 Task: Create new contact,   with mail id: 'Layla.King@nyu.edu', first name: 'Layla', Last name: 'King', Job Title: Event Coordinator, Phone number (617) 555-7890. Change life cycle stage to  'Lead' and lead status to 'New'. Add new company to the associated contact: www.ibsolar.co.in
 and type: Prospect. Logged in from softage.1@softage.net
Action: Mouse moved to (54, 50)
Screenshot: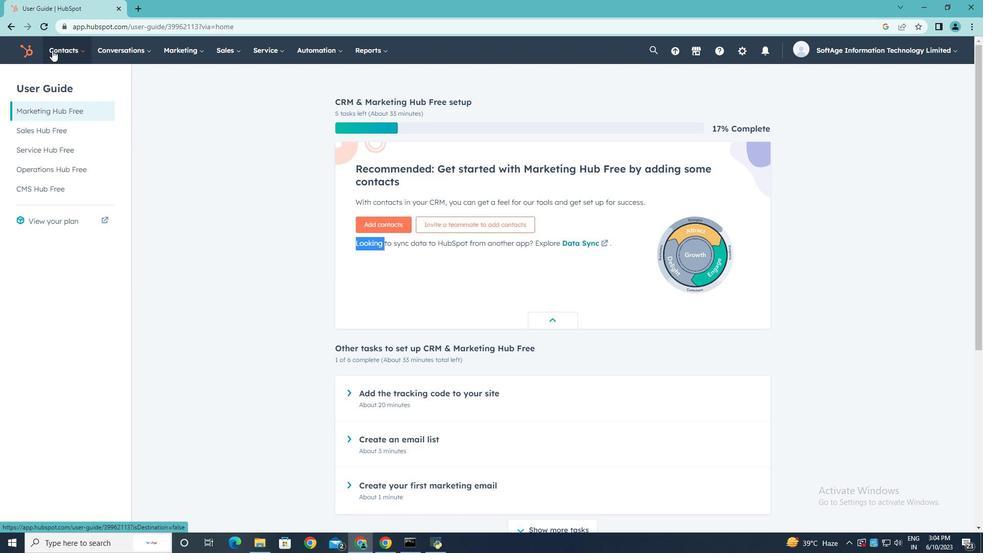 
Action: Mouse pressed left at (54, 50)
Screenshot: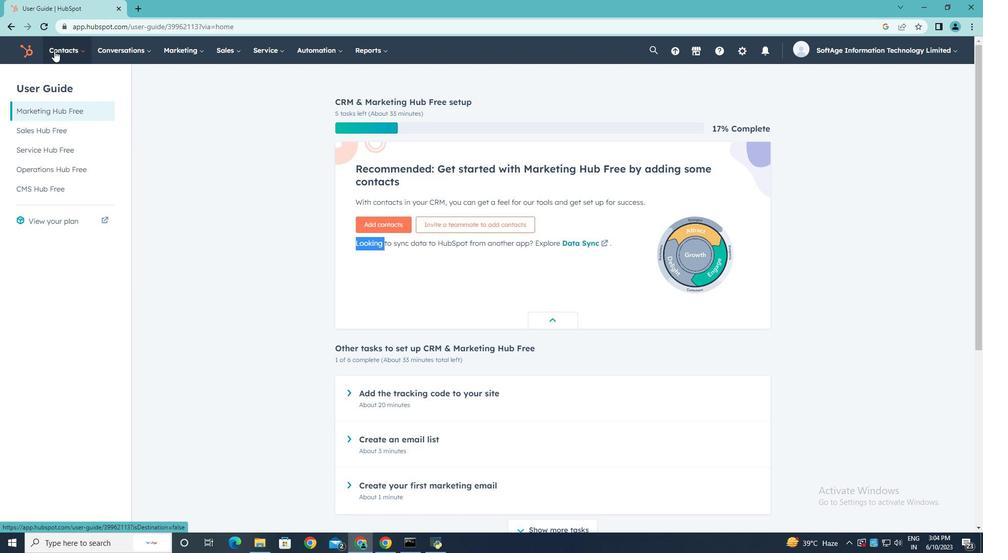 
Action: Mouse moved to (70, 78)
Screenshot: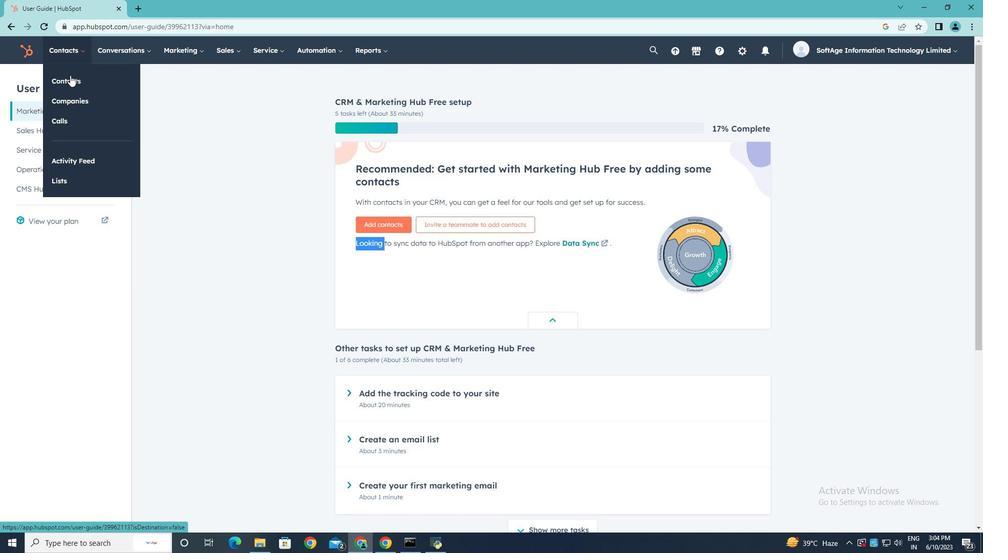 
Action: Mouse pressed left at (70, 78)
Screenshot: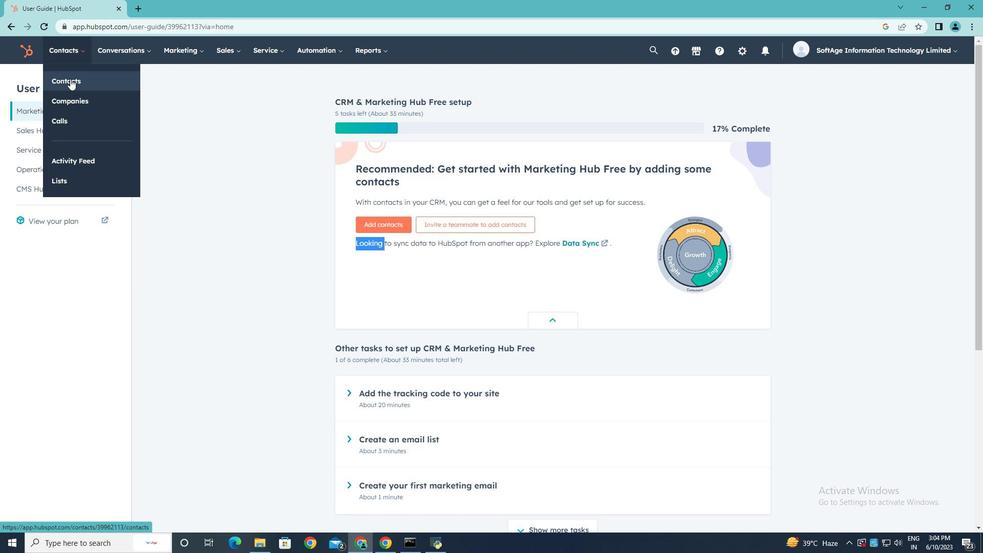 
Action: Mouse moved to (922, 89)
Screenshot: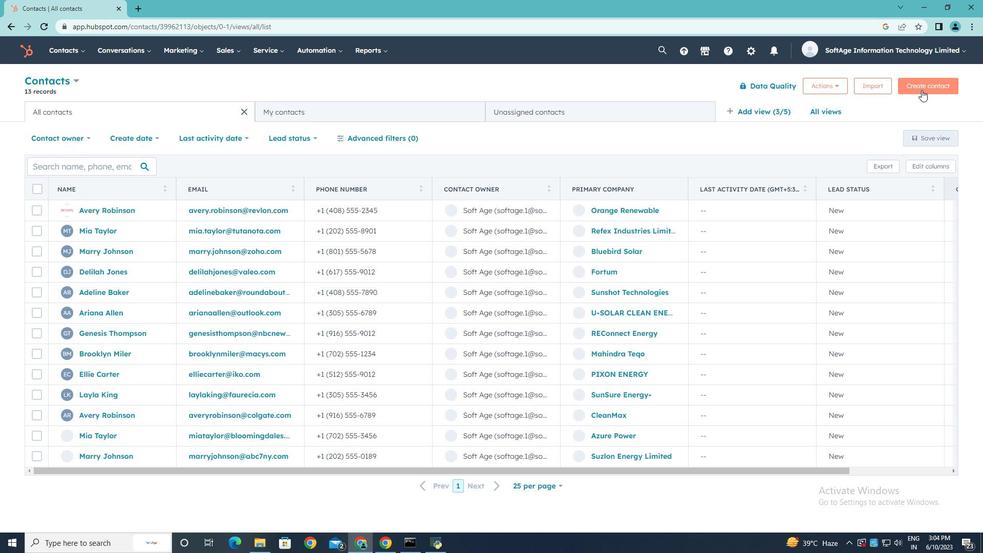 
Action: Mouse pressed left at (922, 89)
Screenshot: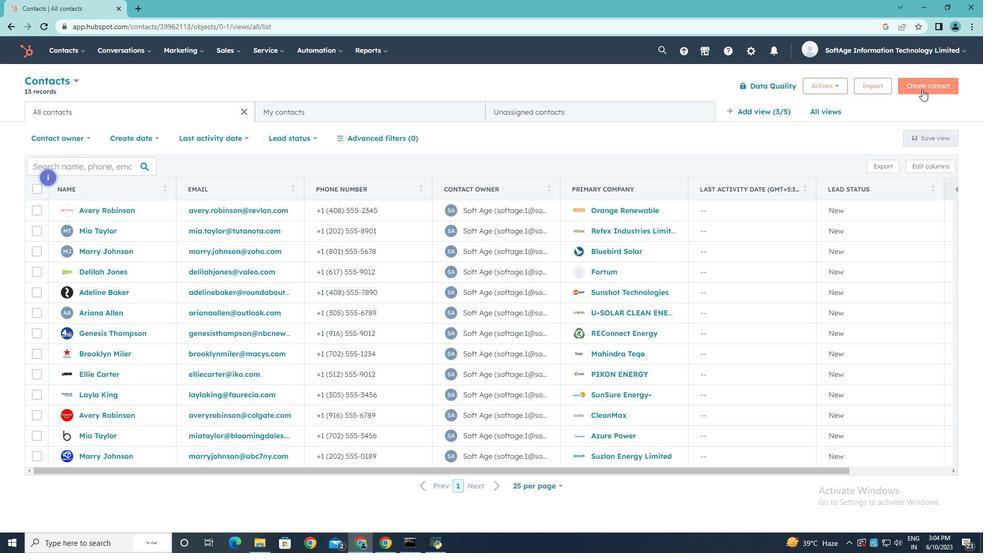 
Action: Mouse moved to (744, 137)
Screenshot: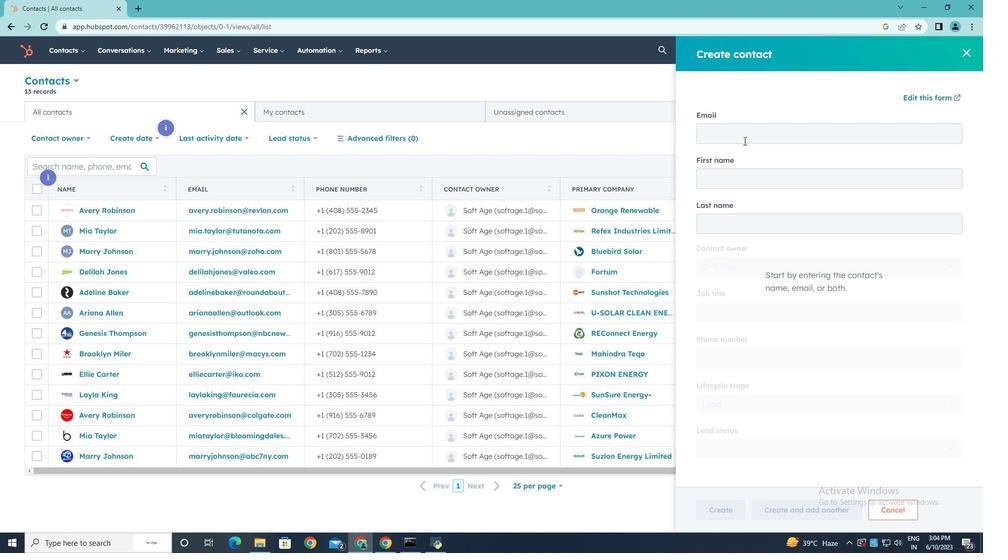 
Action: Mouse pressed left at (744, 137)
Screenshot: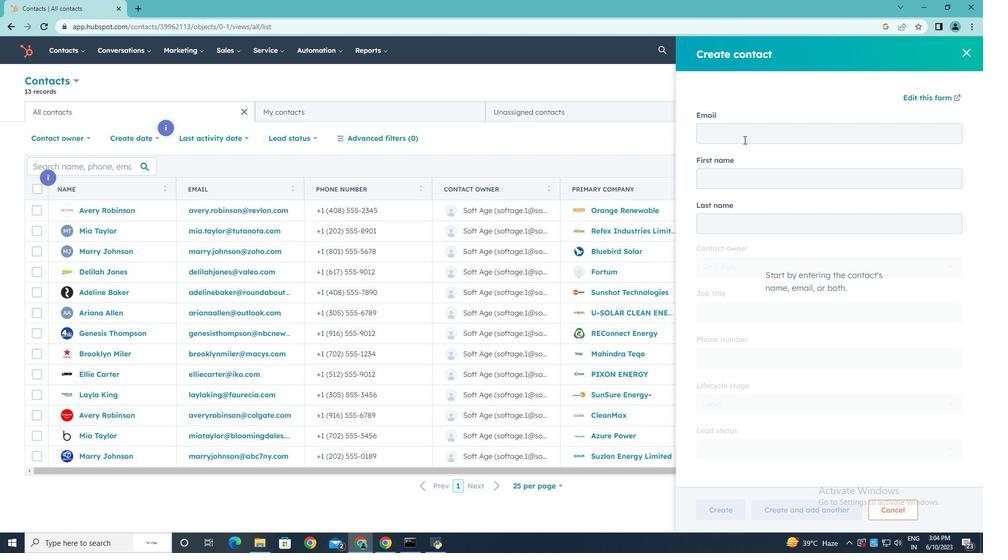 
Action: Key pressed <Key.shift>Layla.<Key.shift>King<Key.shift><Key.shift>@nyu.edu
Screenshot: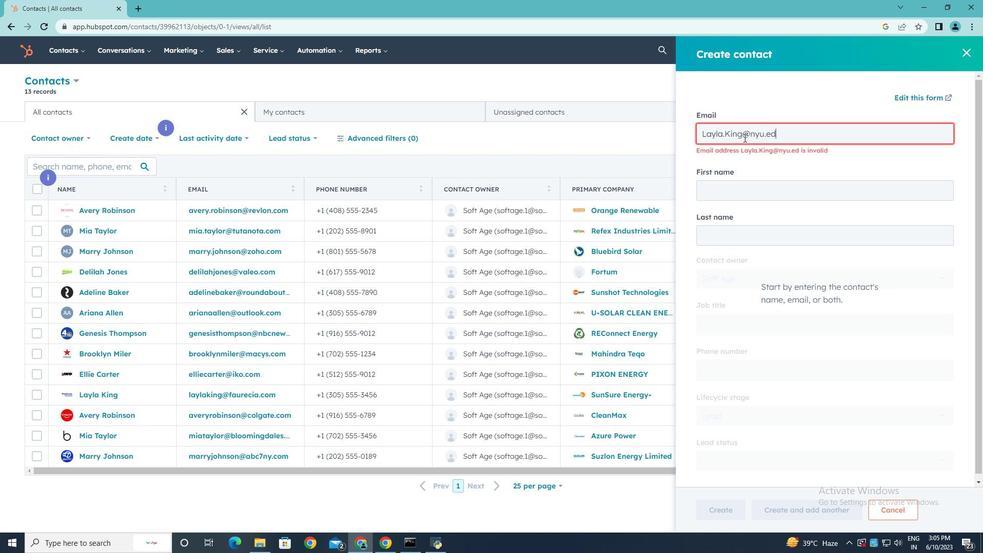 
Action: Mouse moved to (715, 181)
Screenshot: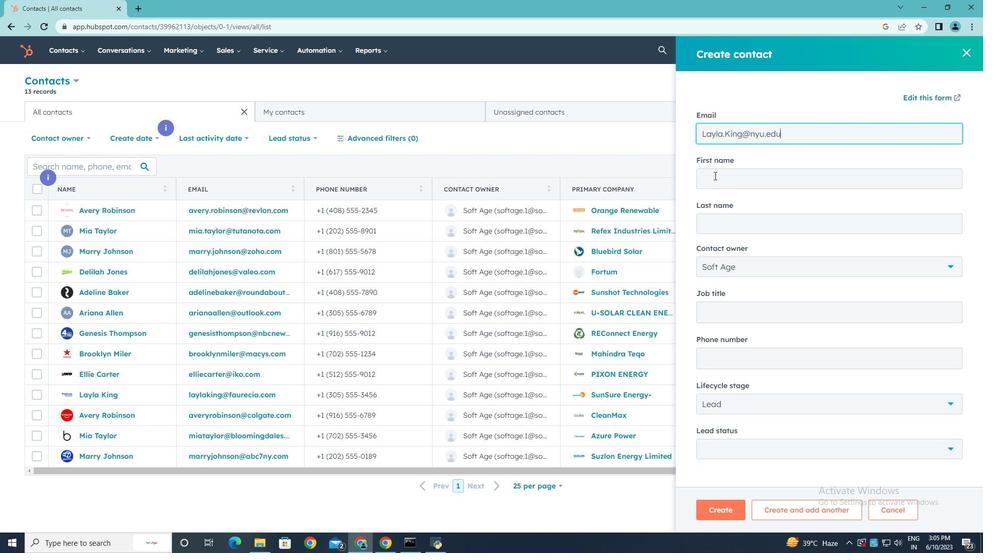 
Action: Mouse pressed left at (715, 181)
Screenshot: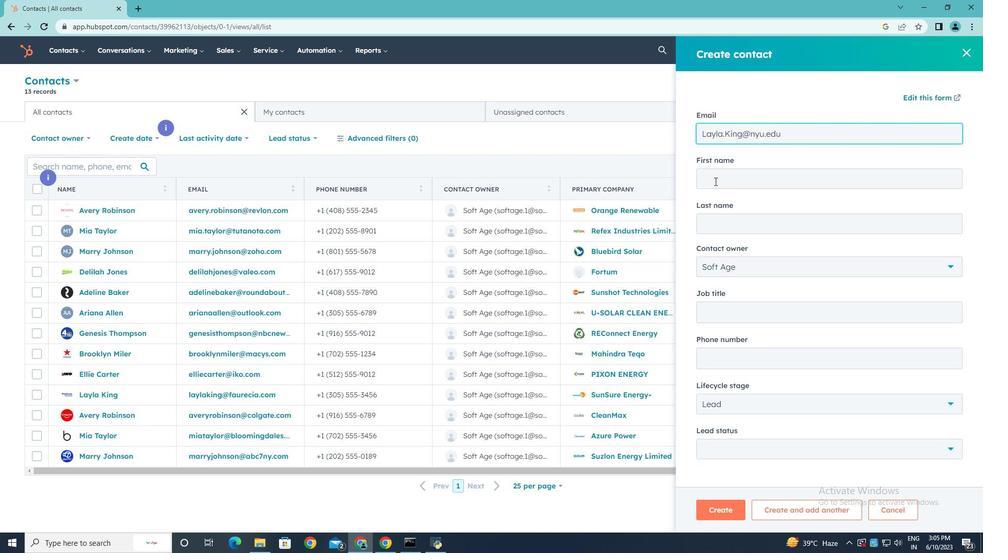 
Action: Key pressed <Key.shift>Layla
Screenshot: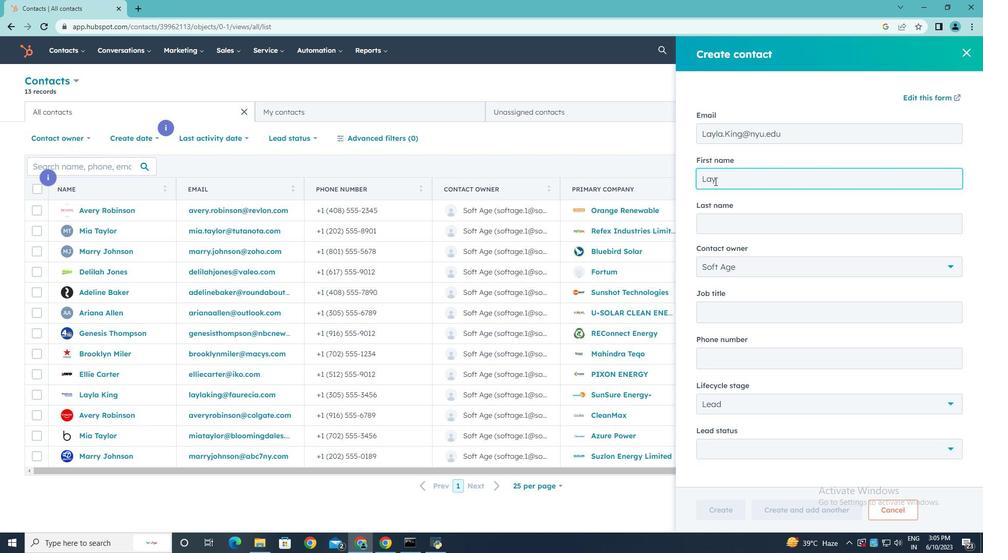 
Action: Mouse moved to (725, 225)
Screenshot: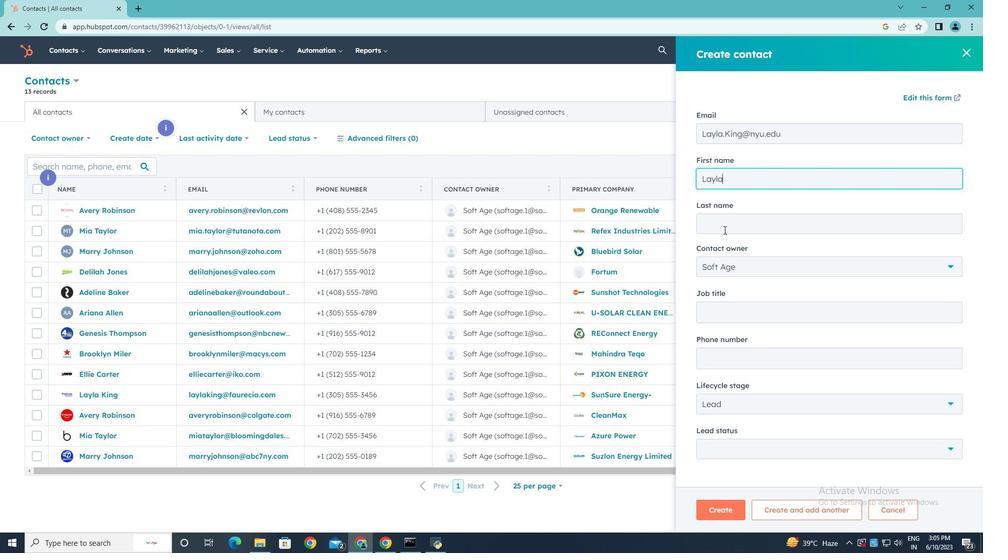 
Action: Mouse pressed left at (725, 225)
Screenshot: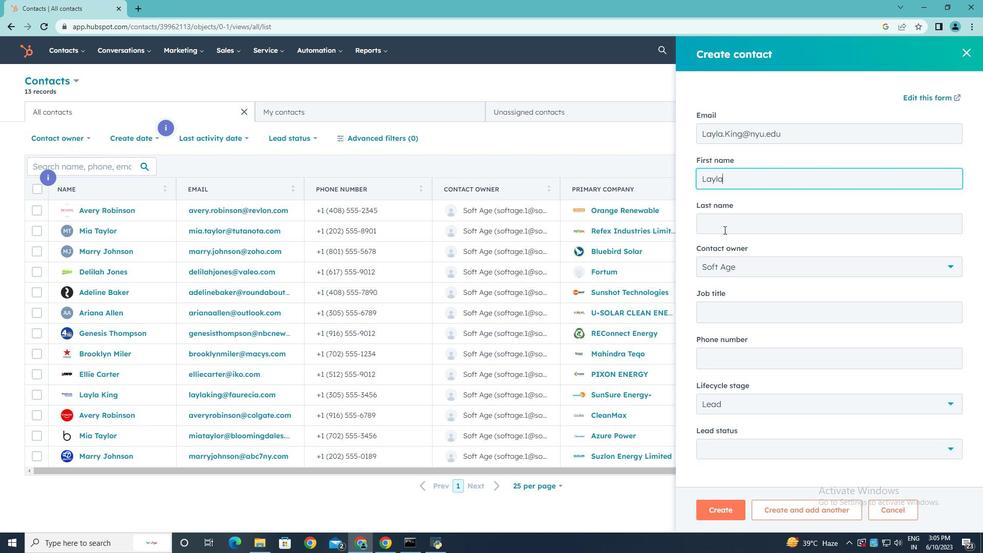
Action: Key pressed <Key.shift>King
Screenshot: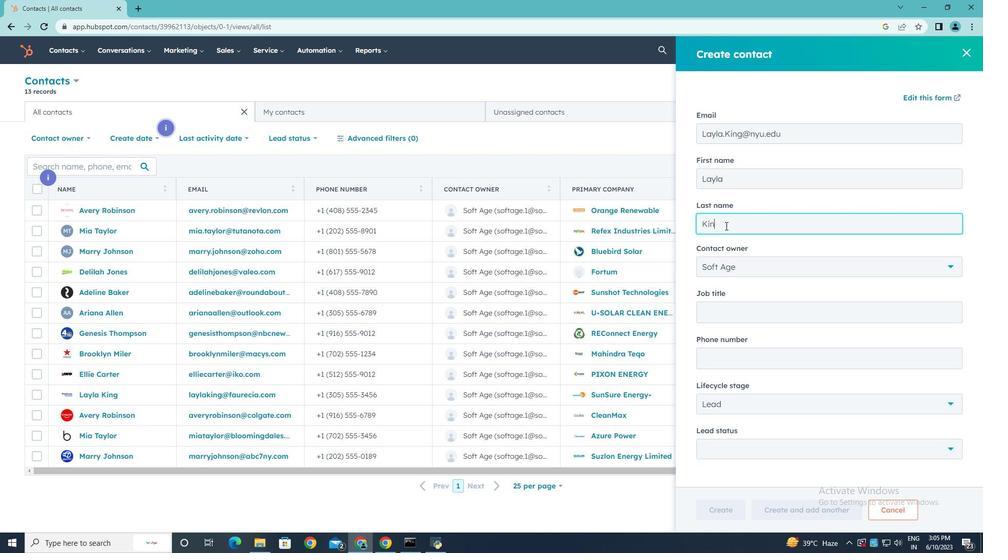 
Action: Mouse moved to (757, 315)
Screenshot: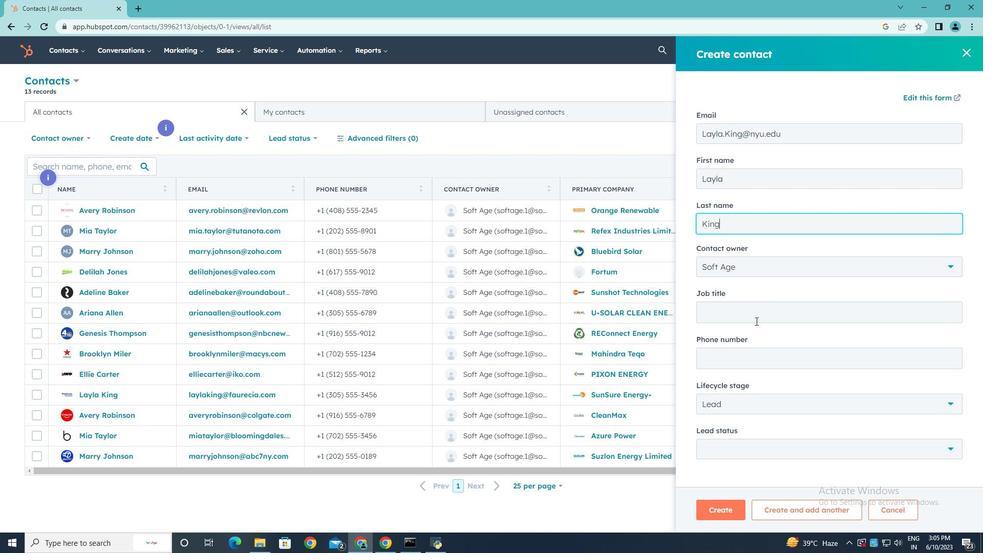
Action: Mouse pressed left at (757, 315)
Screenshot: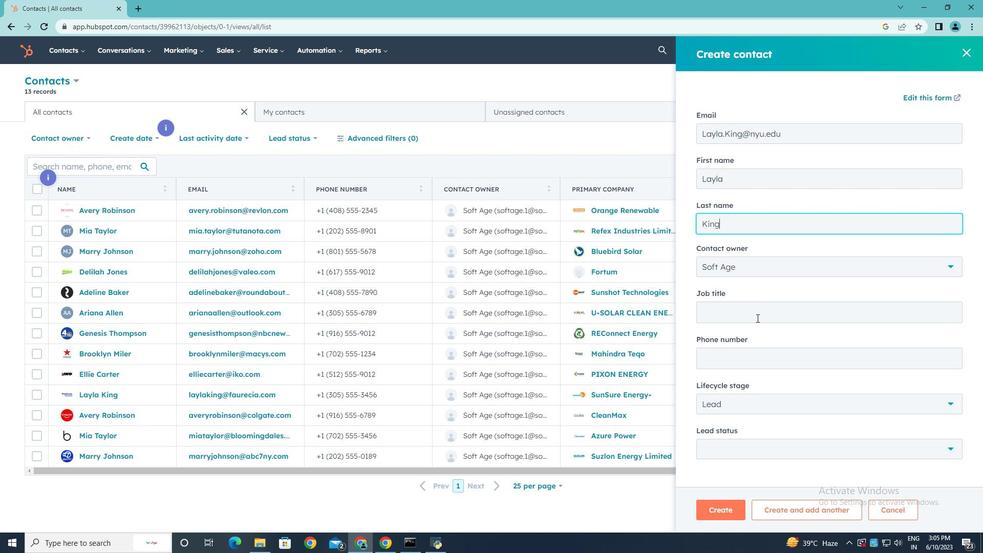 
Action: Key pressed <Key.shift>Event<Key.space><Key.shift><Key.shift>Coordinator
Screenshot: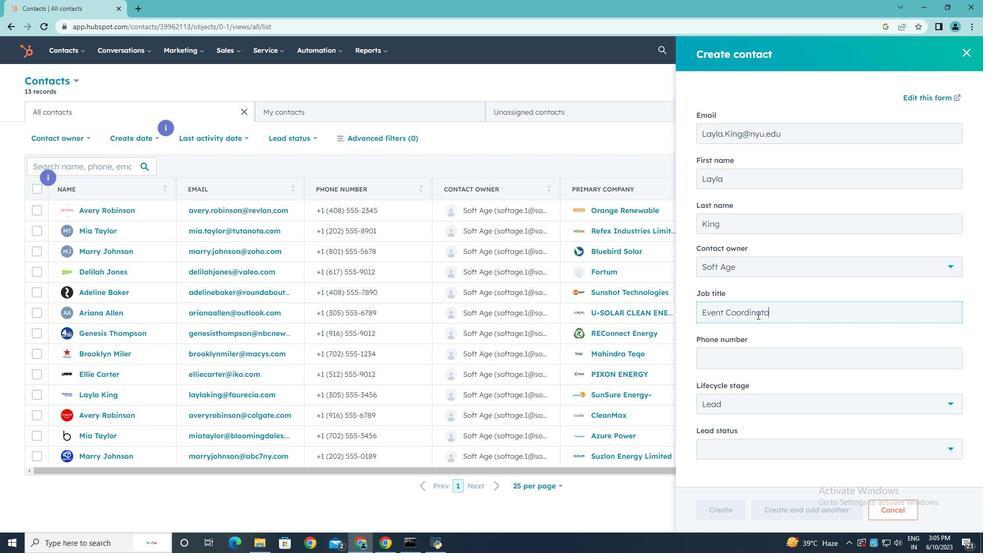 
Action: Mouse moved to (793, 356)
Screenshot: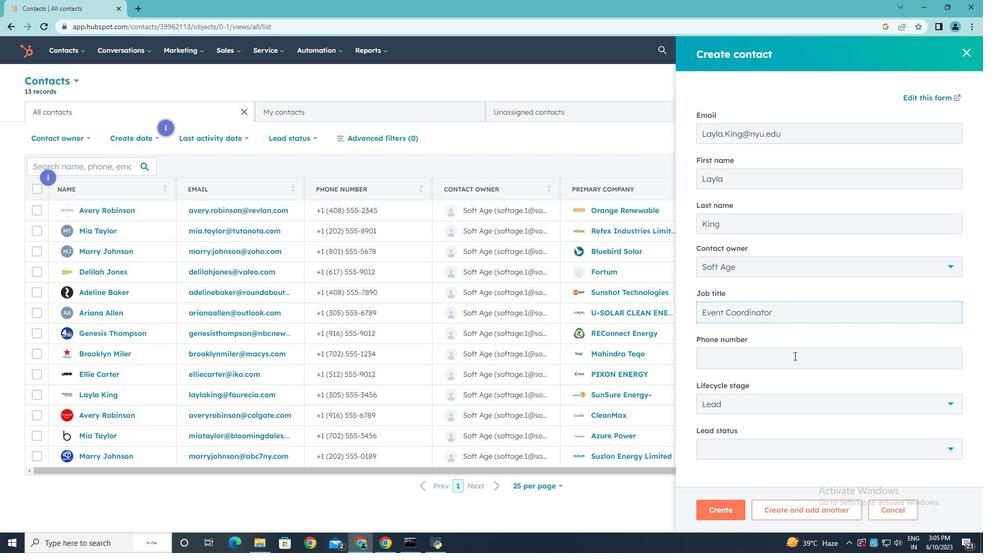 
Action: Mouse pressed left at (793, 356)
Screenshot: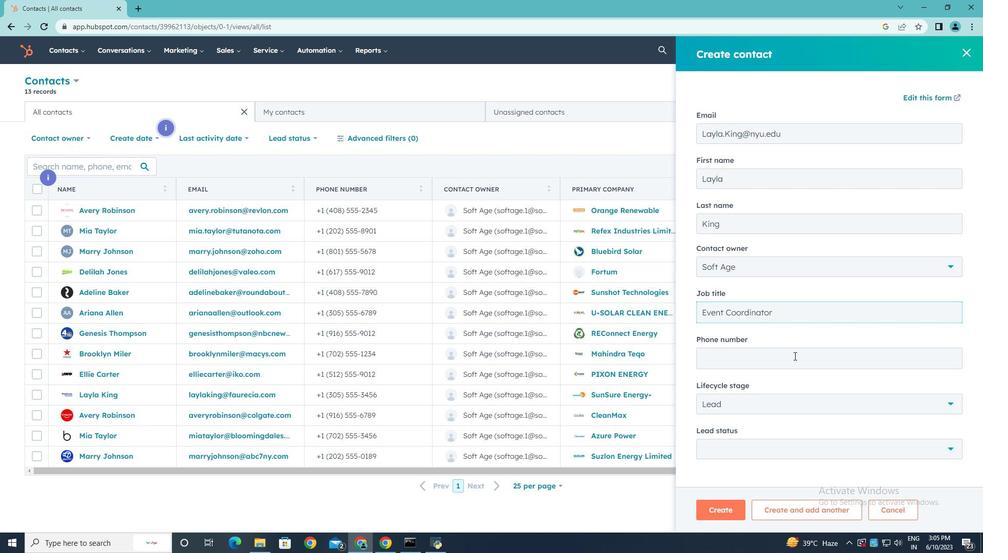 
Action: Key pressed 6175557890
Screenshot: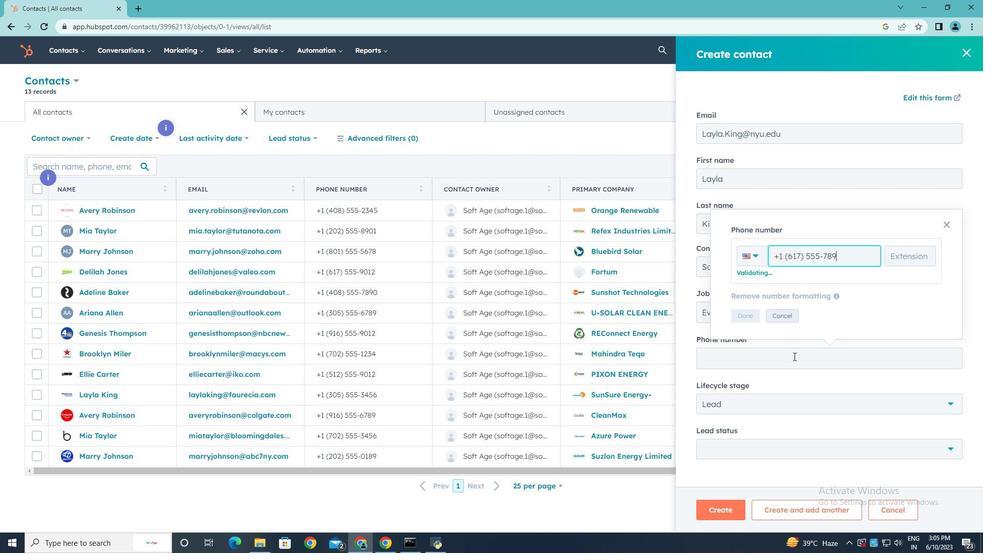 
Action: Mouse moved to (744, 315)
Screenshot: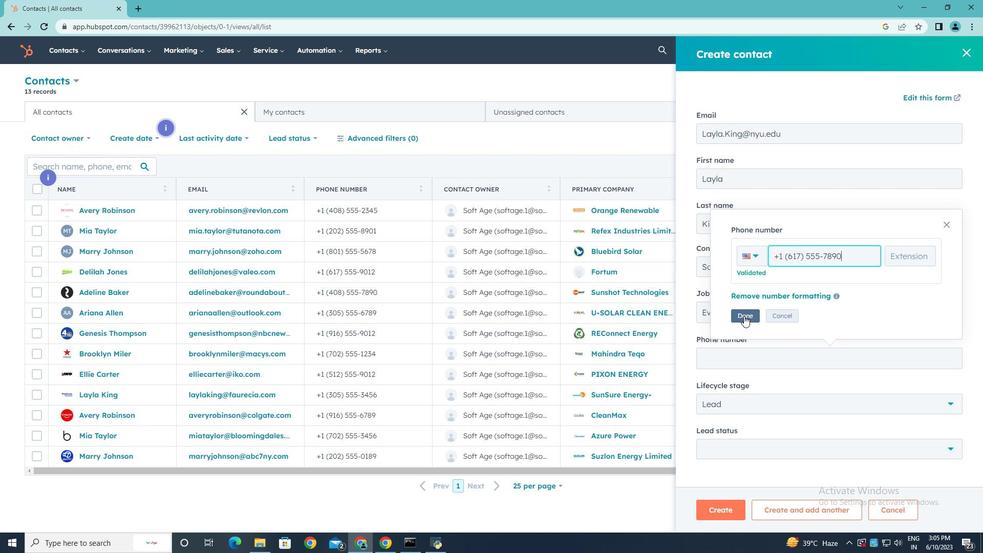 
Action: Mouse pressed left at (744, 315)
Screenshot: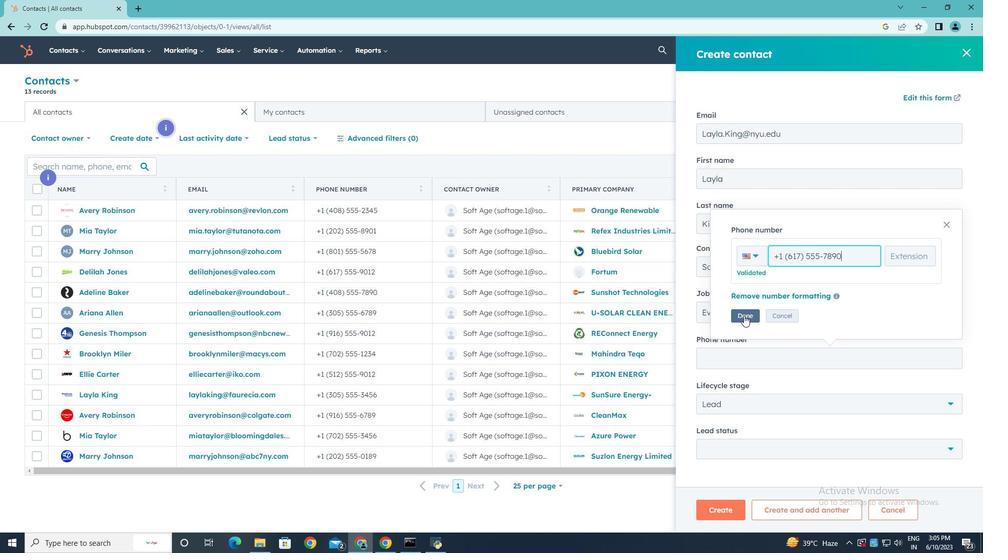 
Action: Mouse moved to (893, 402)
Screenshot: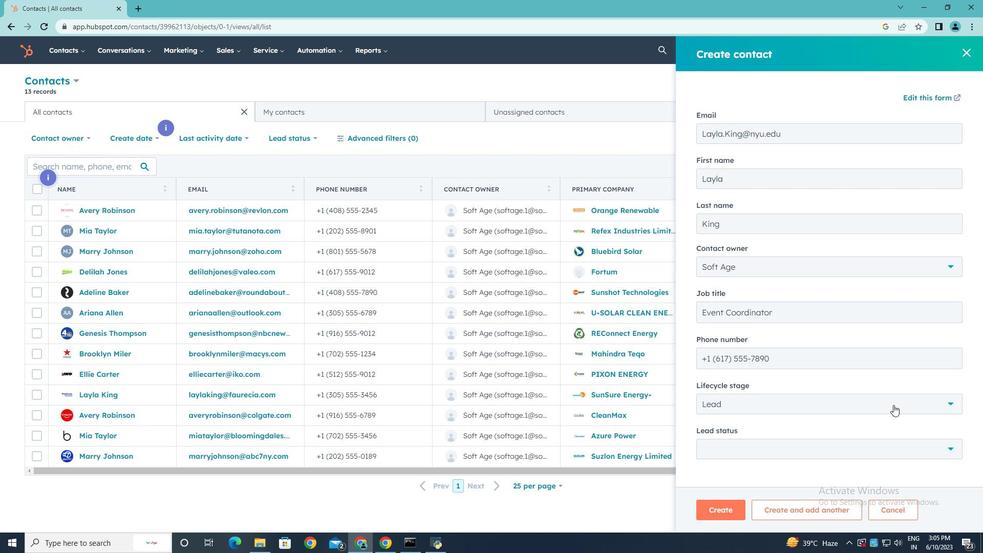 
Action: Mouse pressed left at (893, 402)
Screenshot: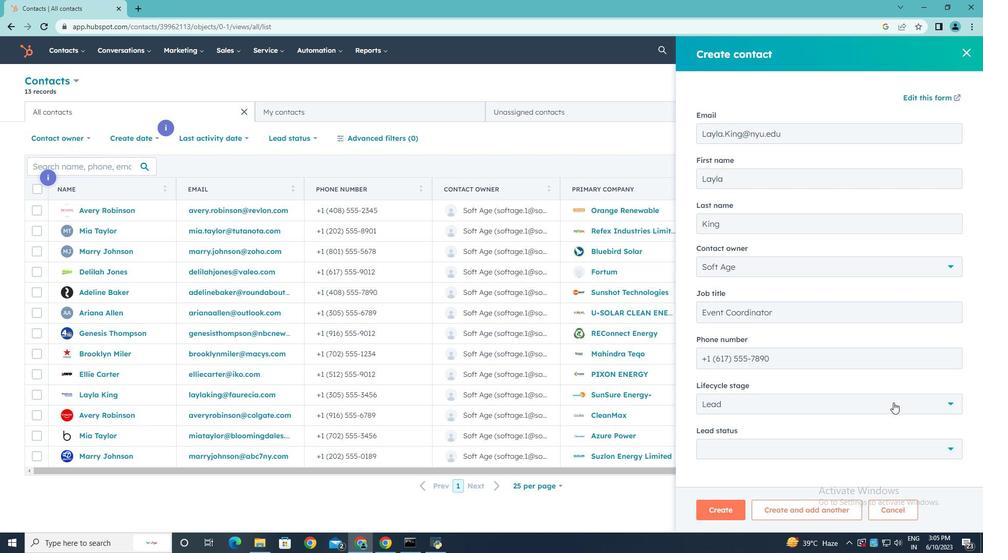 
Action: Mouse moved to (737, 308)
Screenshot: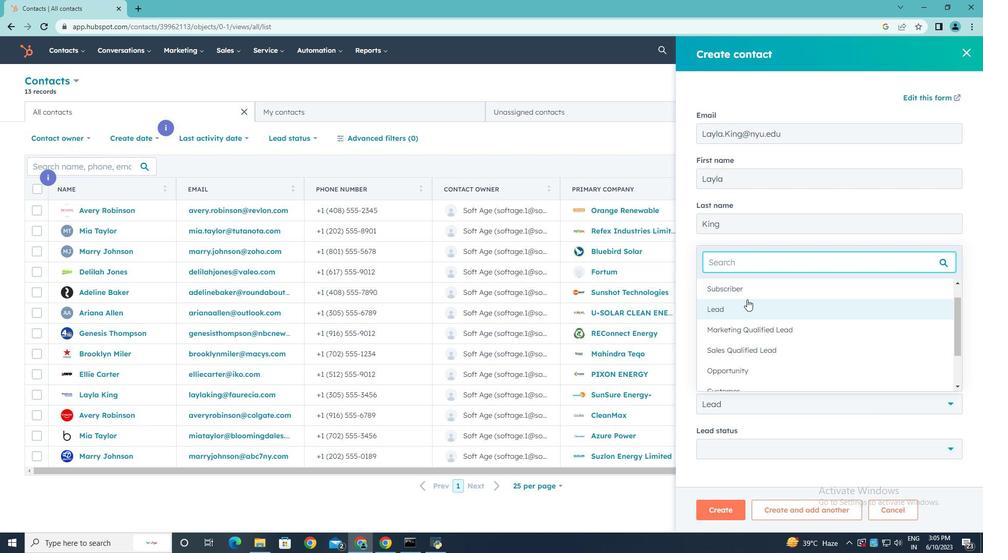 
Action: Mouse pressed left at (737, 308)
Screenshot: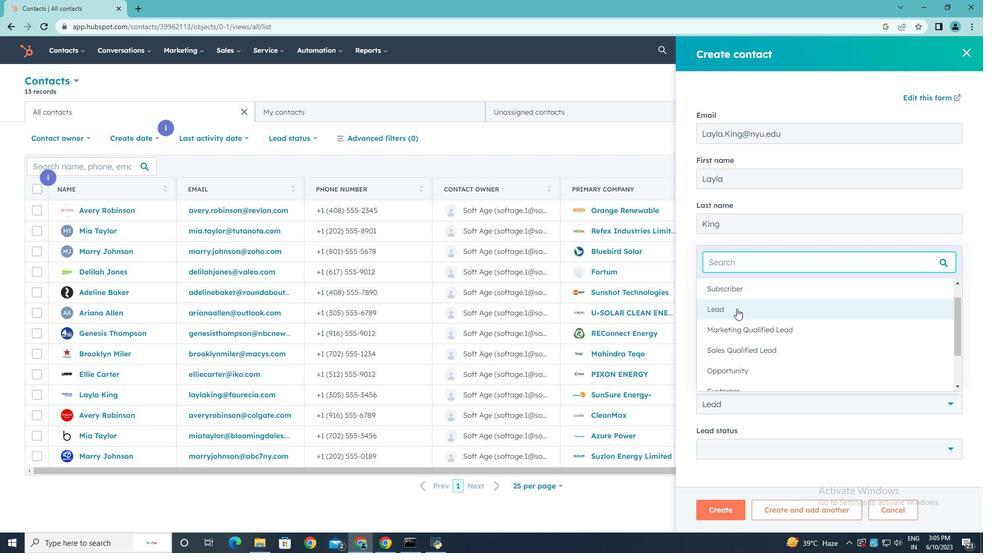 
Action: Mouse moved to (883, 452)
Screenshot: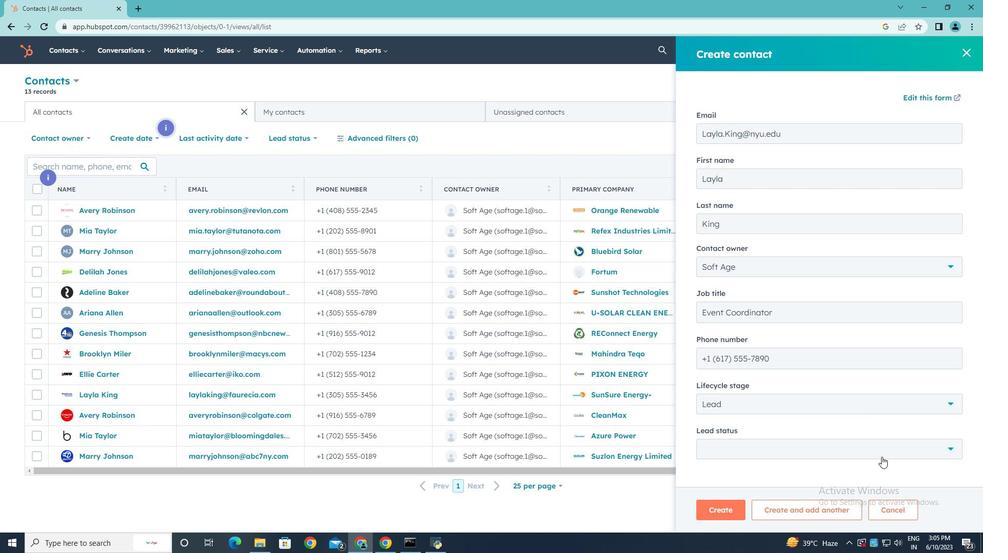
Action: Mouse pressed left at (883, 452)
Screenshot: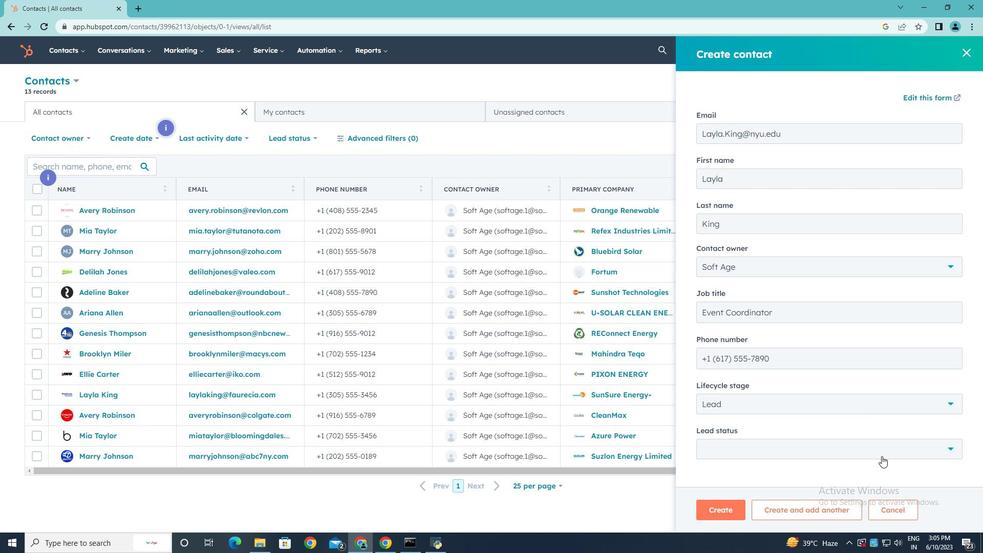 
Action: Mouse moved to (736, 355)
Screenshot: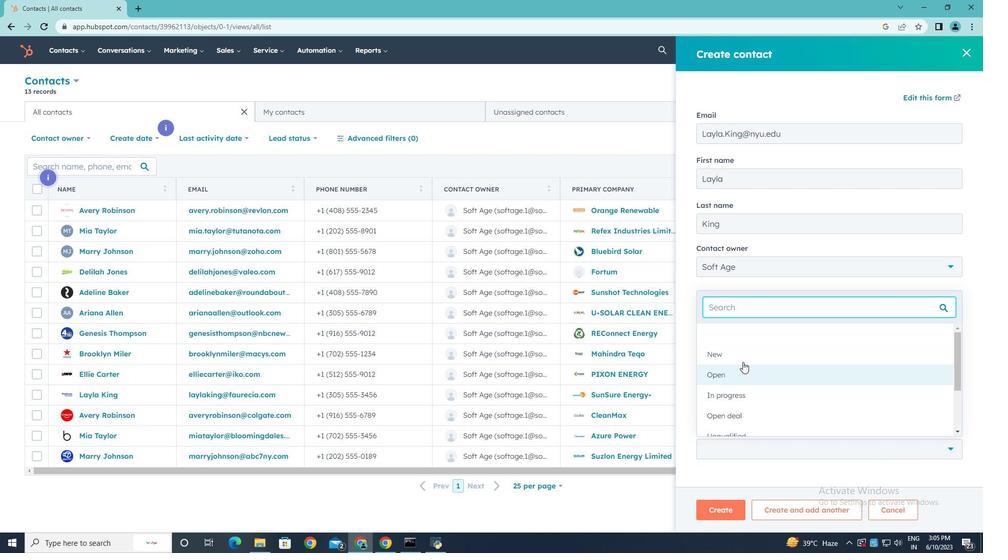 
Action: Mouse pressed left at (736, 355)
Screenshot: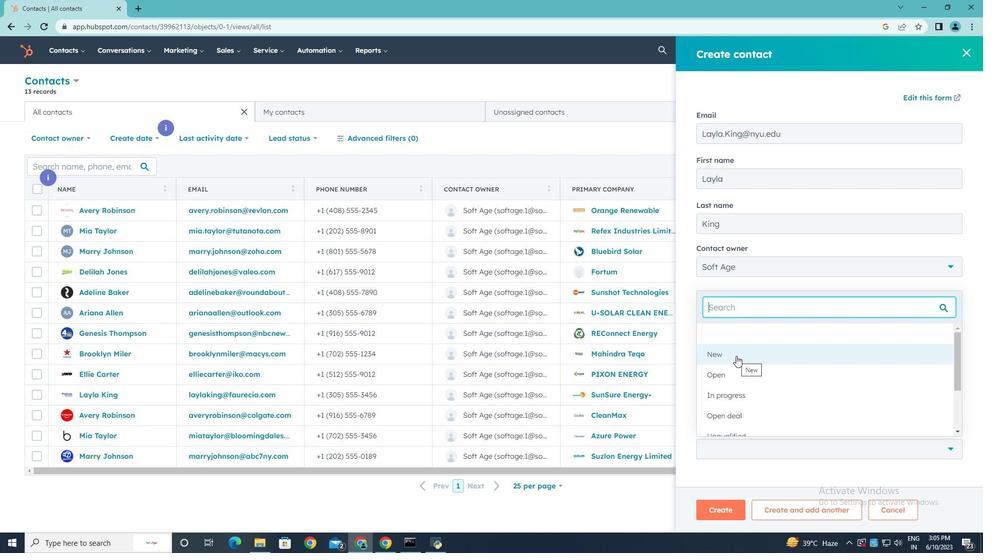 
Action: Mouse moved to (713, 505)
Screenshot: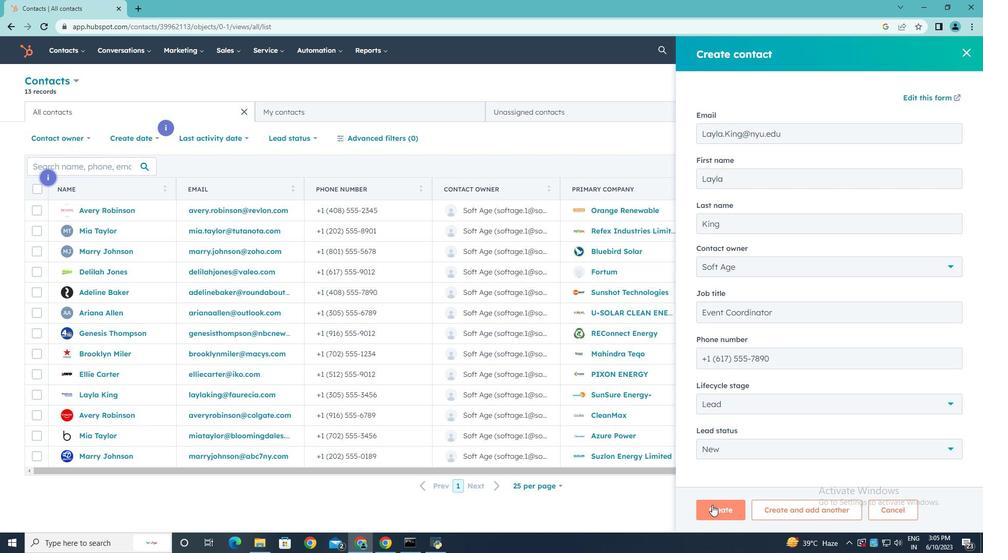 
Action: Mouse pressed left at (713, 505)
Screenshot: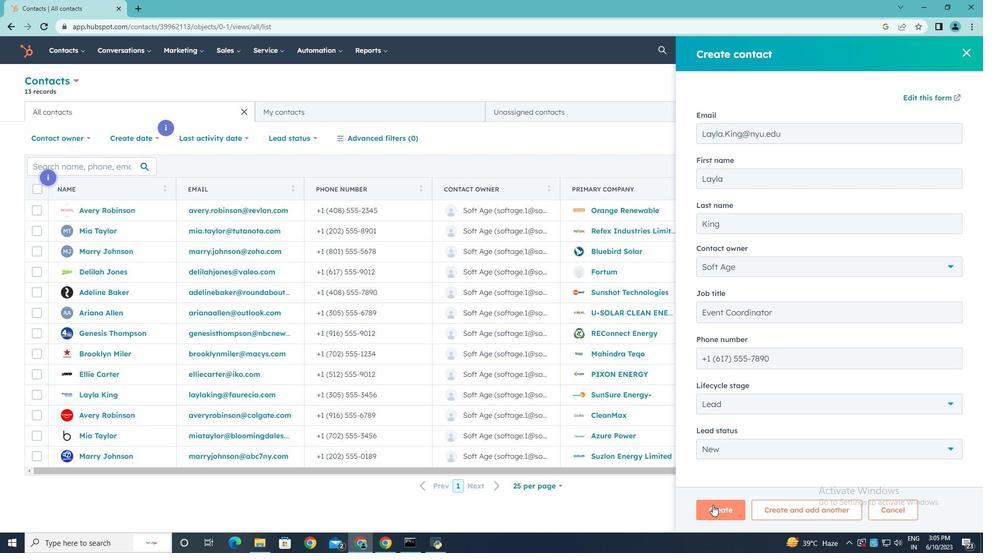 
Action: Mouse moved to (691, 329)
Screenshot: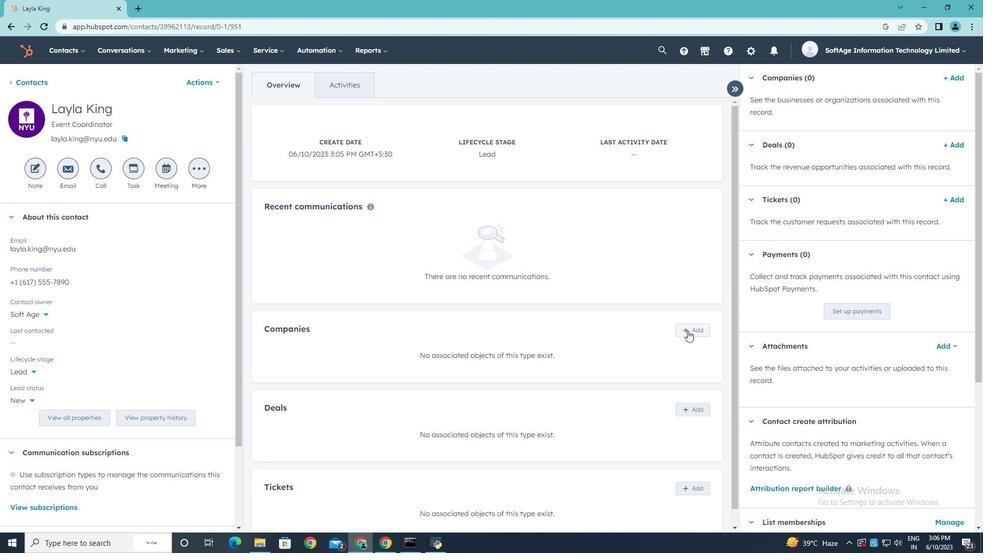 
Action: Mouse pressed left at (691, 329)
Screenshot: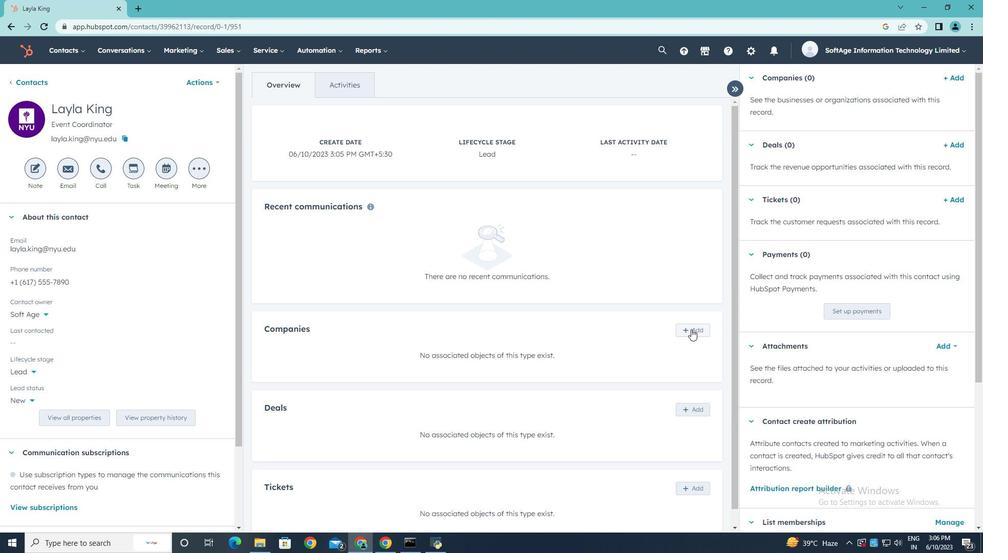 
Action: Mouse moved to (760, 101)
Screenshot: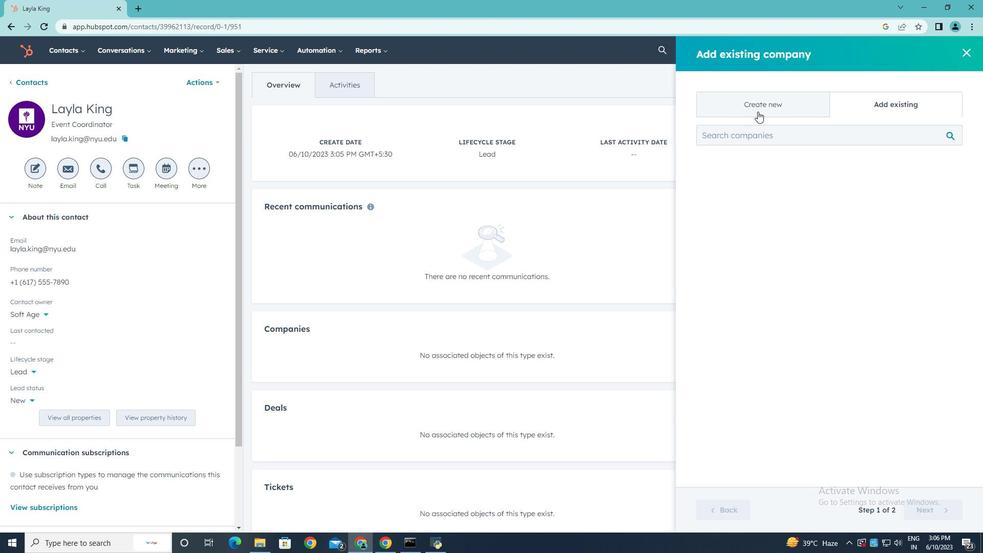 
Action: Mouse pressed left at (760, 101)
Screenshot: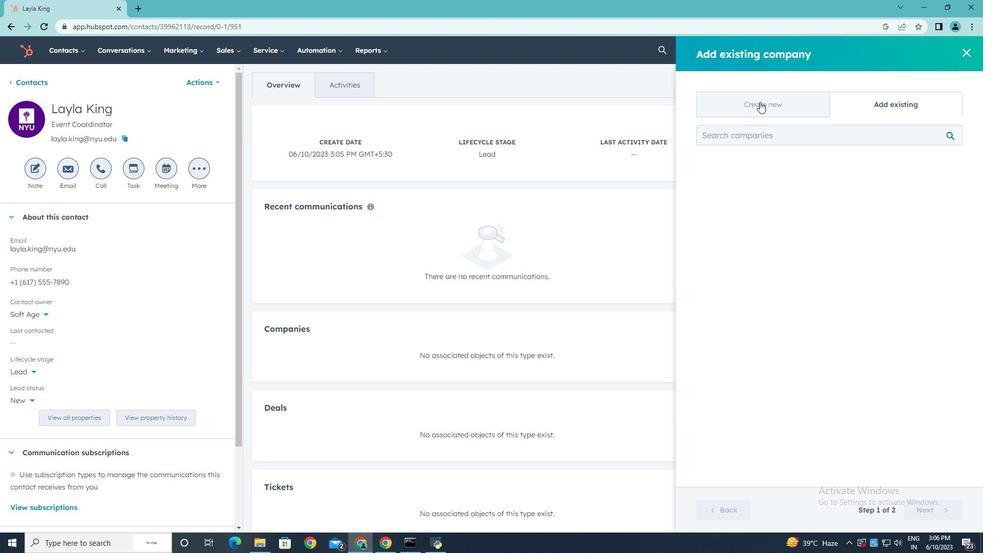 
Action: Mouse moved to (745, 163)
Screenshot: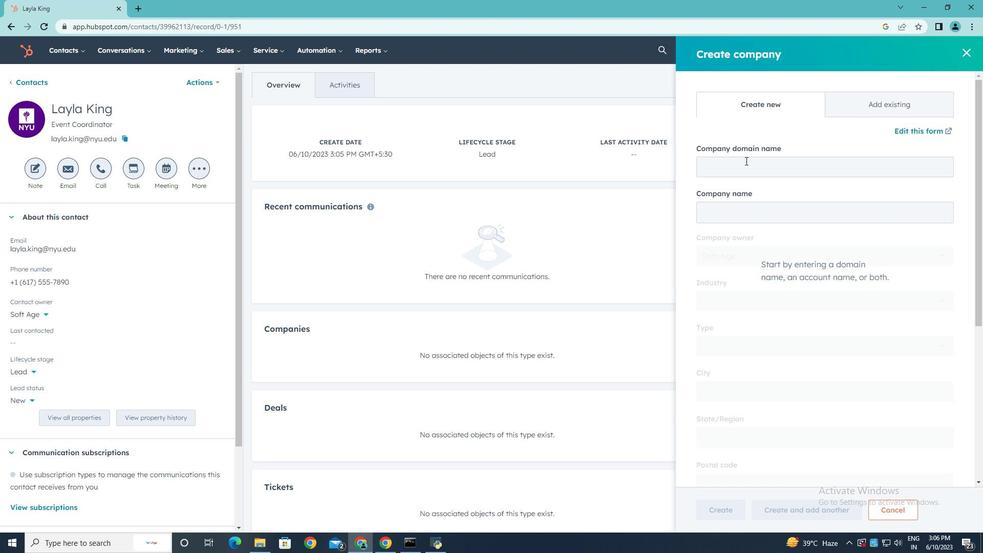 
Action: Mouse pressed left at (745, 163)
Screenshot: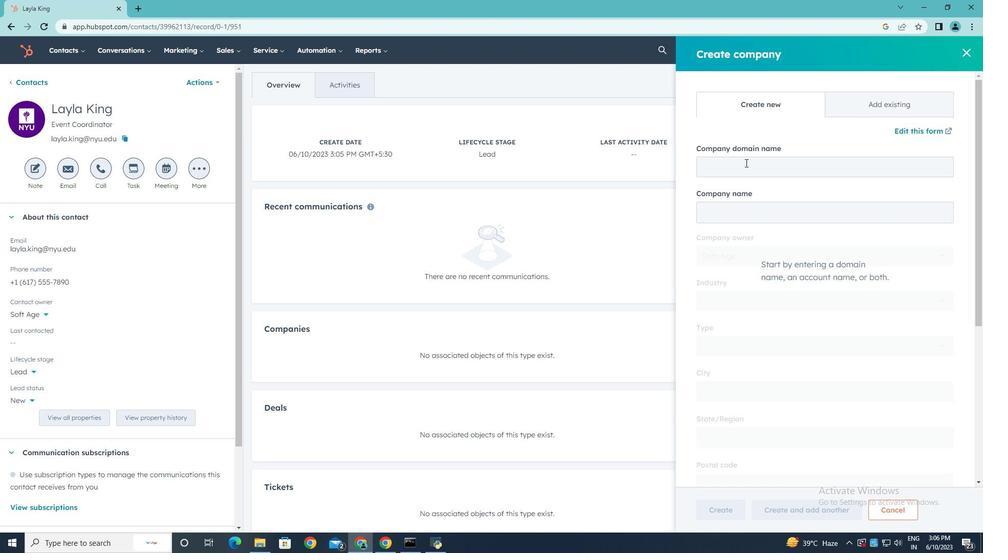 
Action: Key pressed wwww<Key.backspace>.ibsolar.co.in
Screenshot: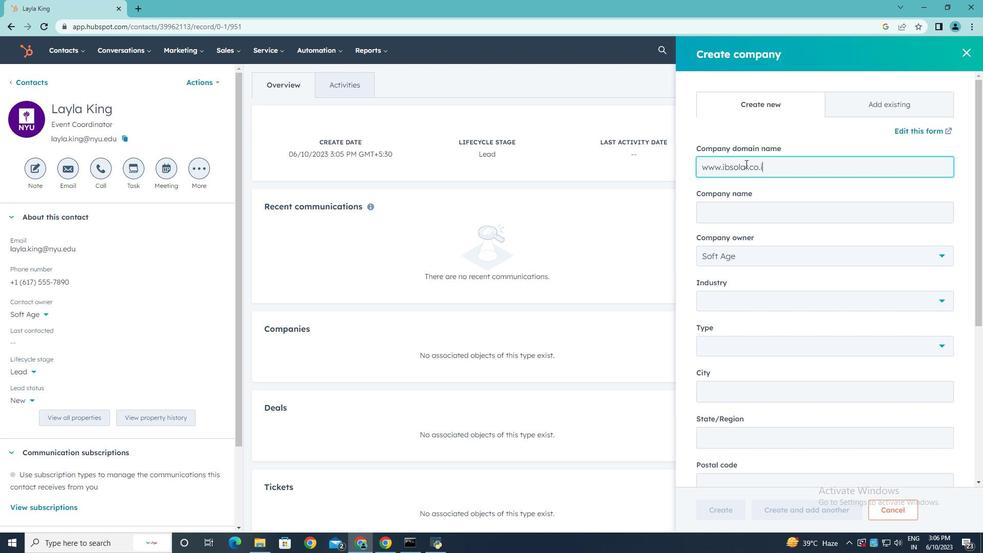 
Action: Mouse moved to (759, 179)
Screenshot: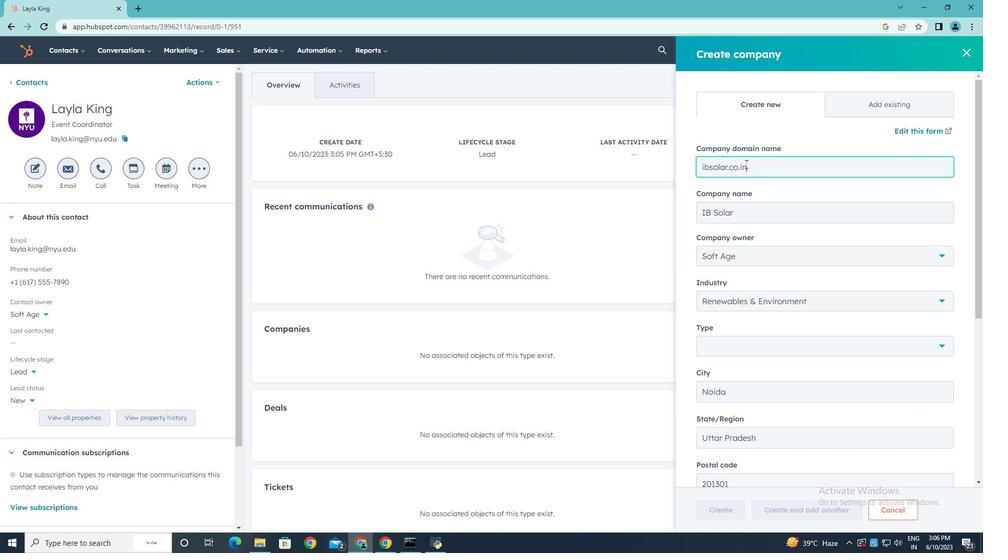 
Action: Mouse scrolled (759, 178) with delta (0, 0)
Screenshot: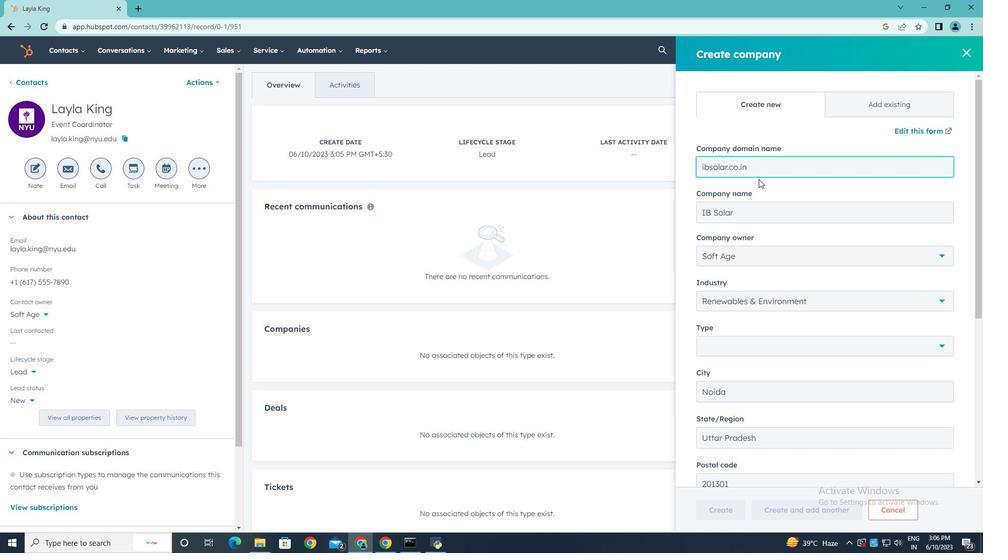 
Action: Mouse scrolled (759, 178) with delta (0, 0)
Screenshot: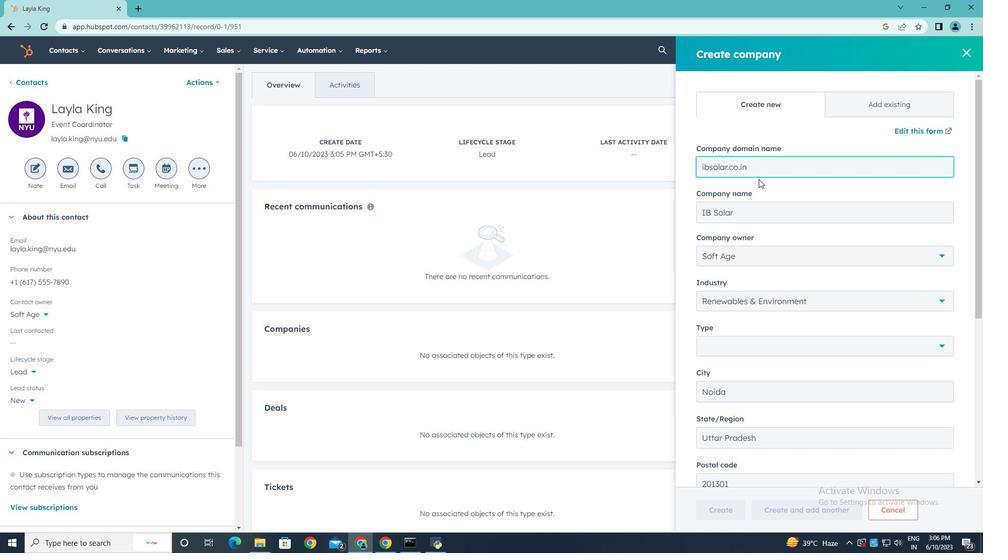 
Action: Mouse scrolled (759, 178) with delta (0, 0)
Screenshot: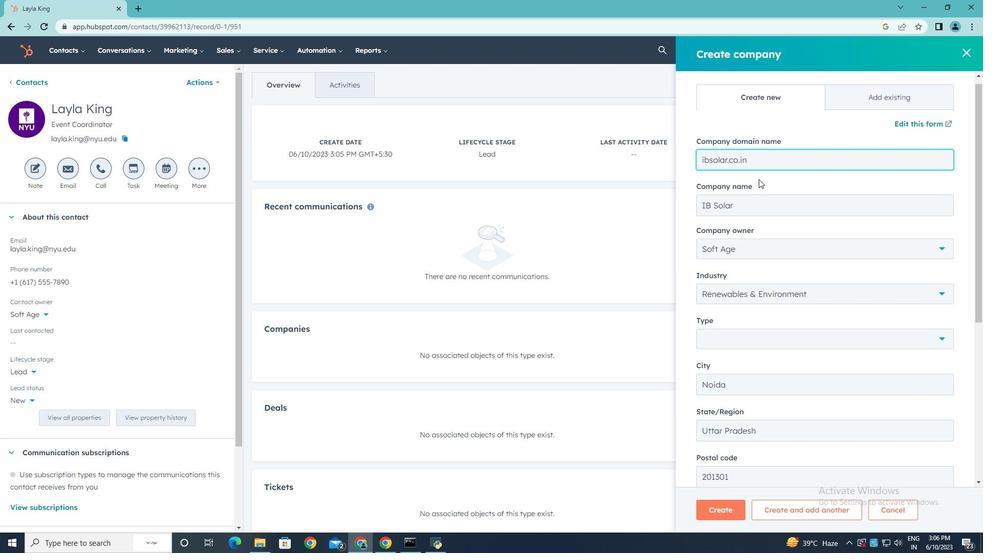 
Action: Mouse moved to (935, 191)
Screenshot: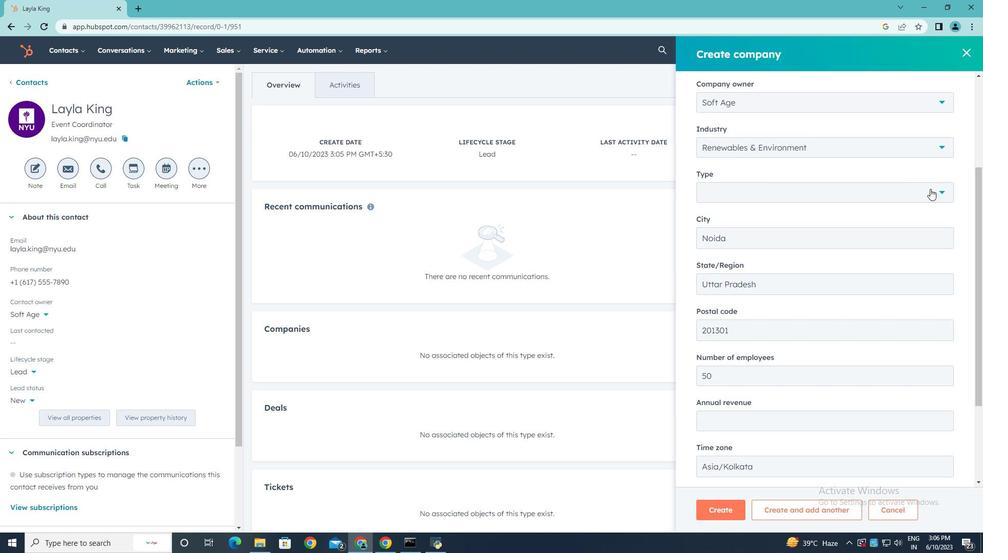 
Action: Mouse pressed left at (935, 191)
Screenshot: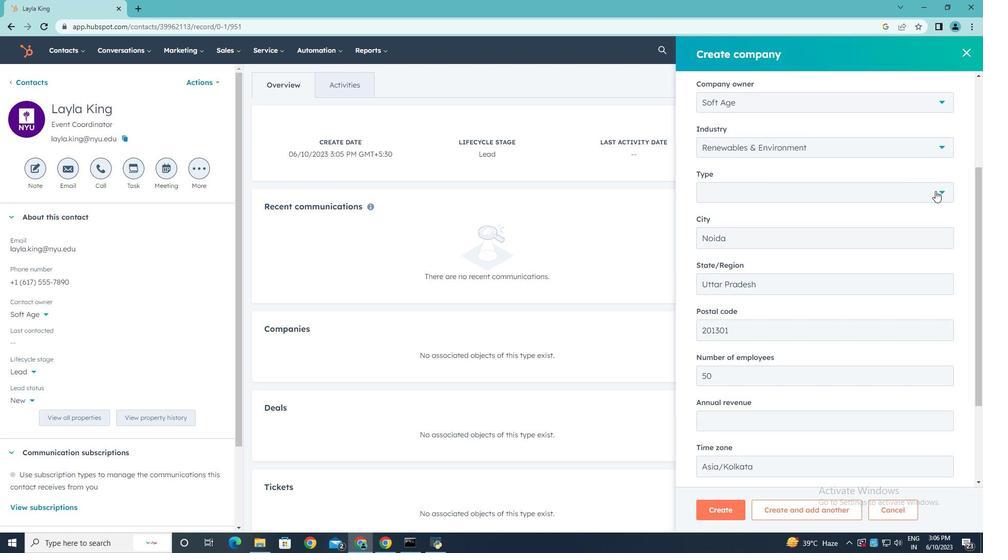 
Action: Mouse moved to (734, 240)
Screenshot: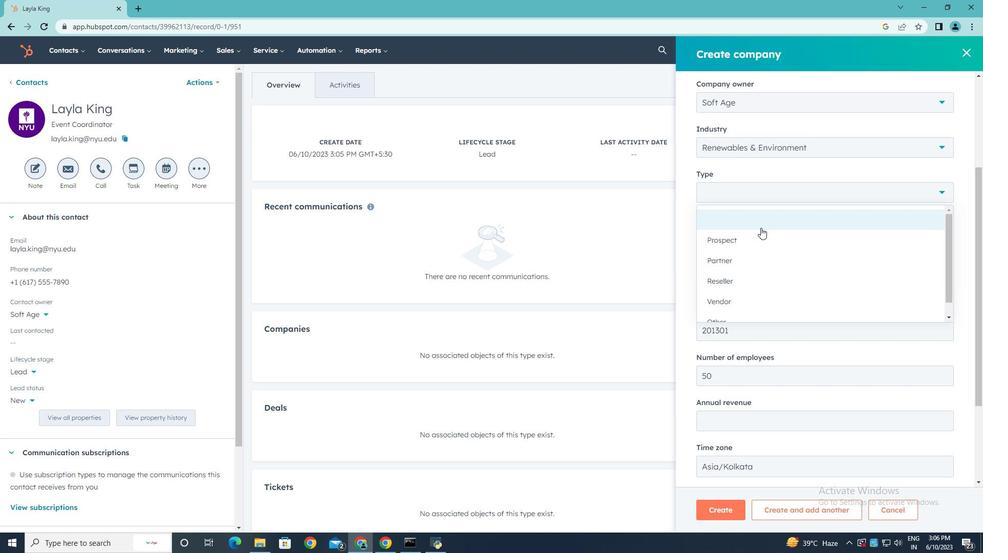 
Action: Mouse pressed left at (734, 240)
Screenshot: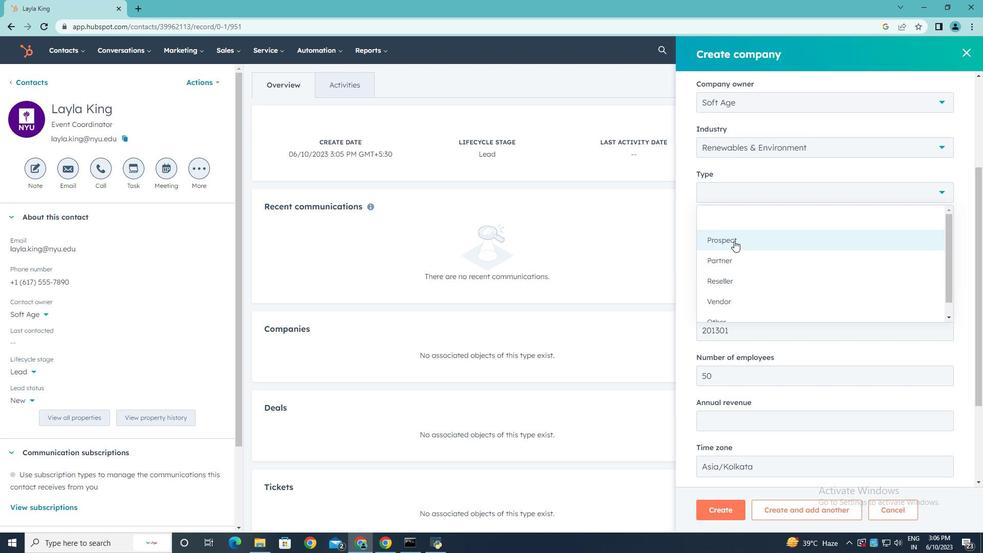 
Action: Mouse moved to (804, 247)
Screenshot: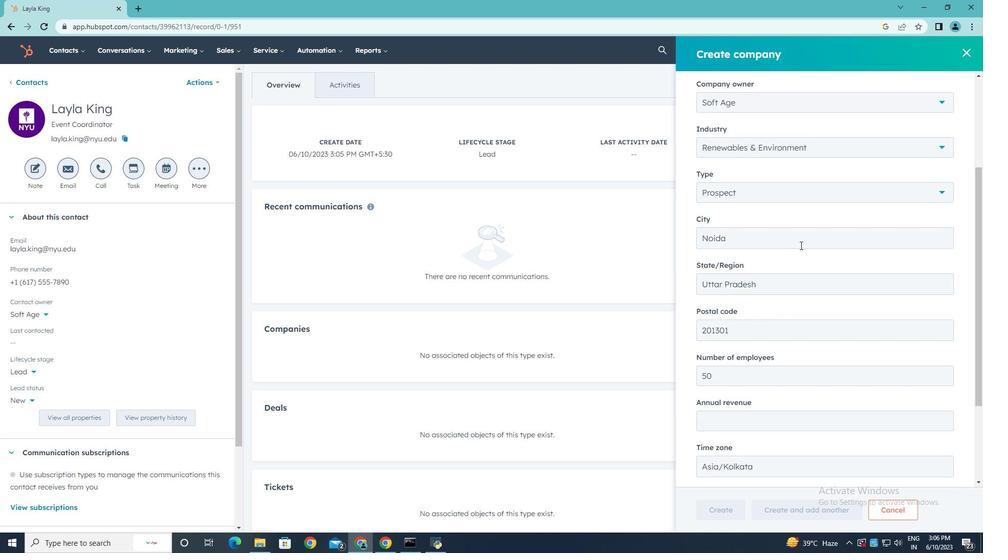 
Action: Mouse scrolled (804, 246) with delta (0, 0)
Screenshot: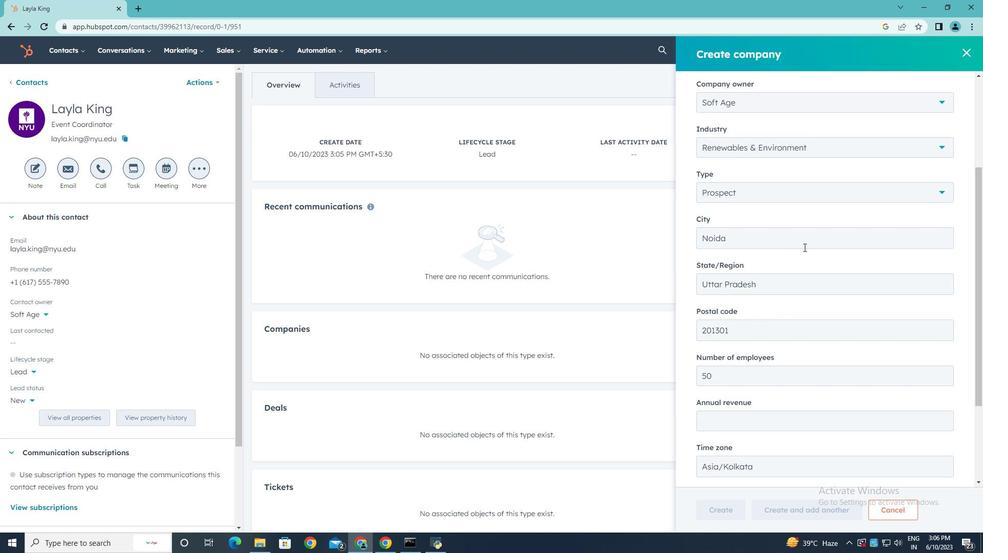 
Action: Mouse scrolled (804, 246) with delta (0, 0)
Screenshot: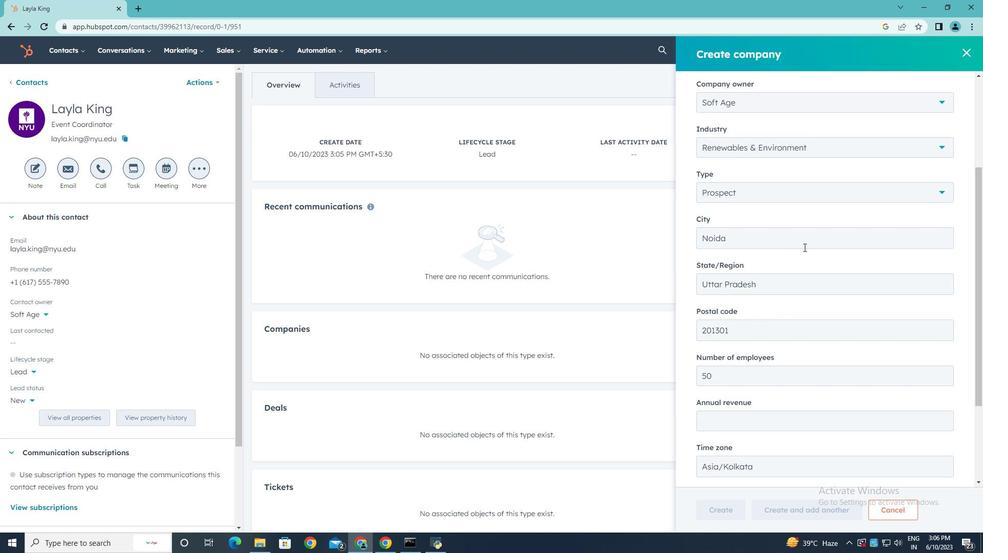 
Action: Mouse scrolled (804, 246) with delta (0, 0)
Screenshot: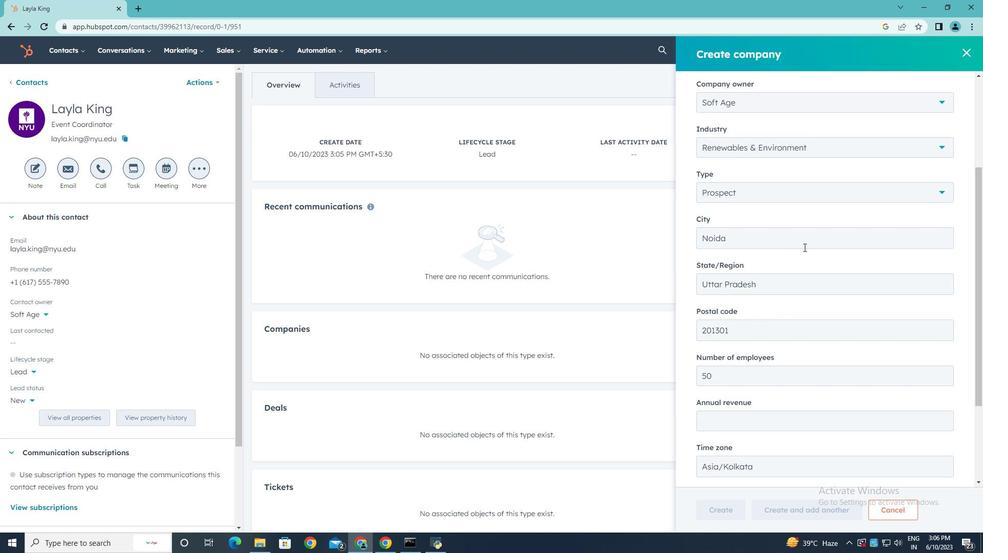 
Action: Mouse scrolled (804, 246) with delta (0, 0)
Screenshot: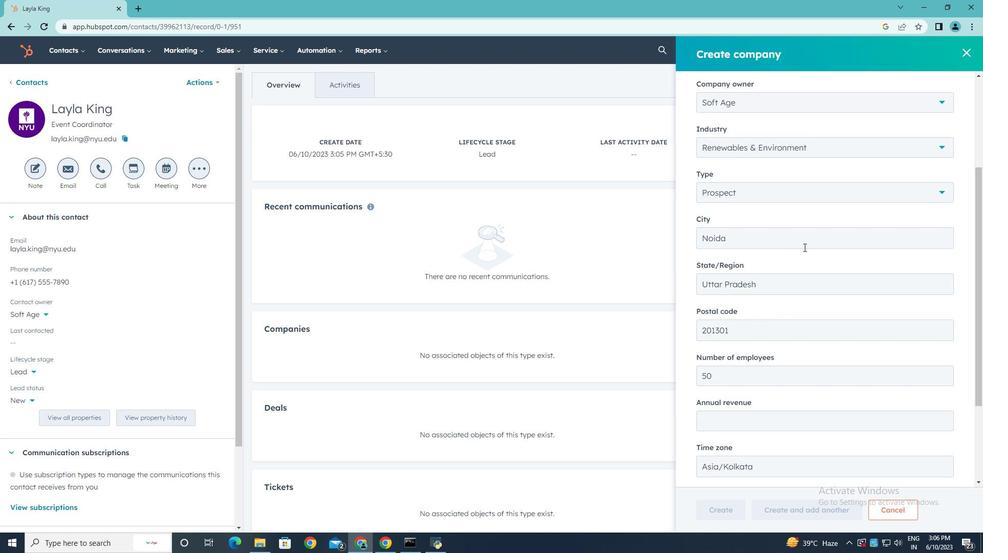 
Action: Mouse scrolled (804, 246) with delta (0, 0)
Screenshot: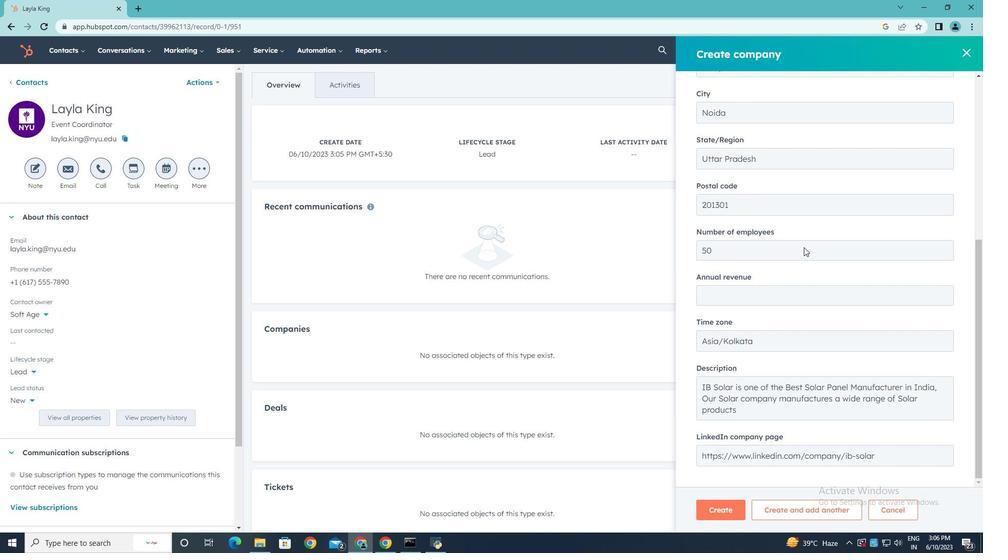 
Action: Mouse scrolled (804, 246) with delta (0, 0)
Screenshot: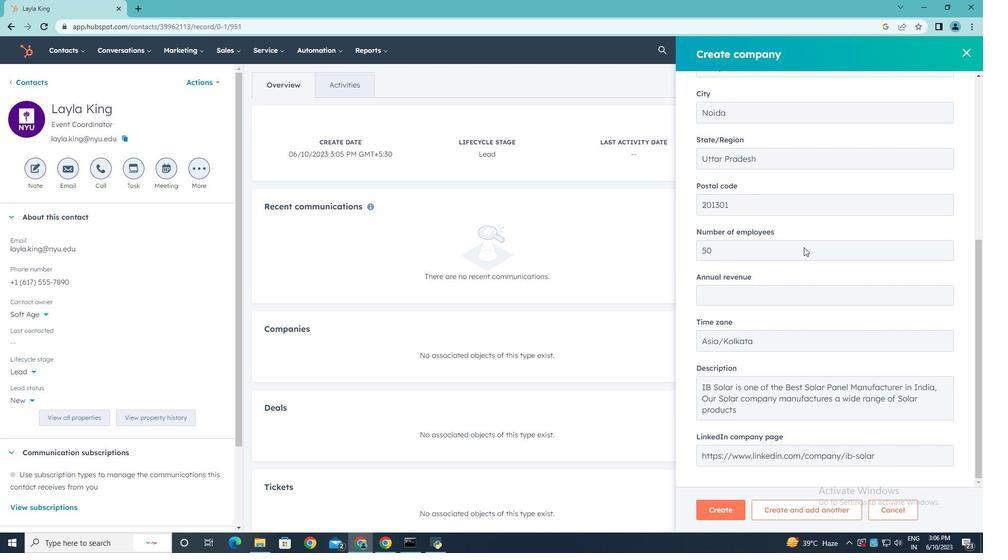 
Action: Mouse scrolled (804, 246) with delta (0, 0)
Screenshot: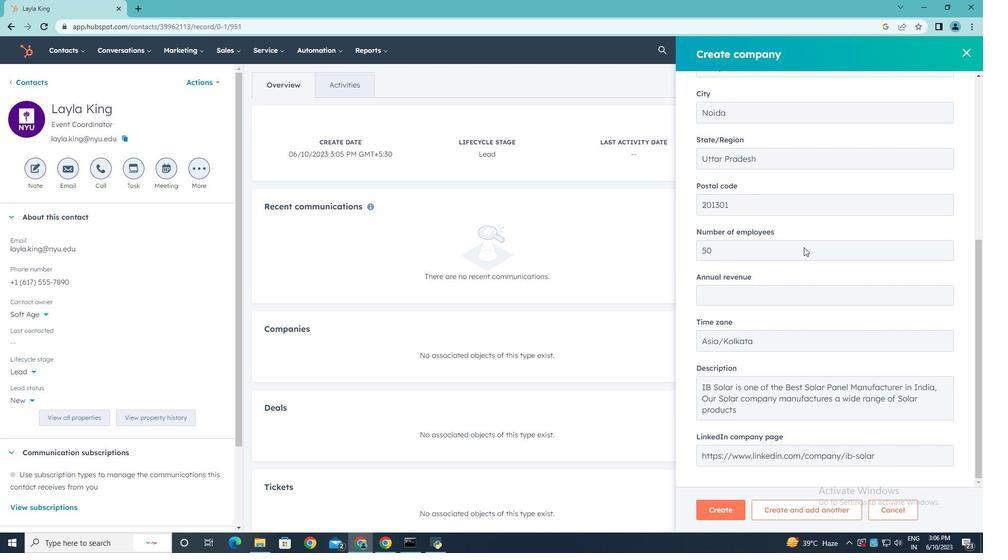 
Action: Mouse moved to (715, 507)
Screenshot: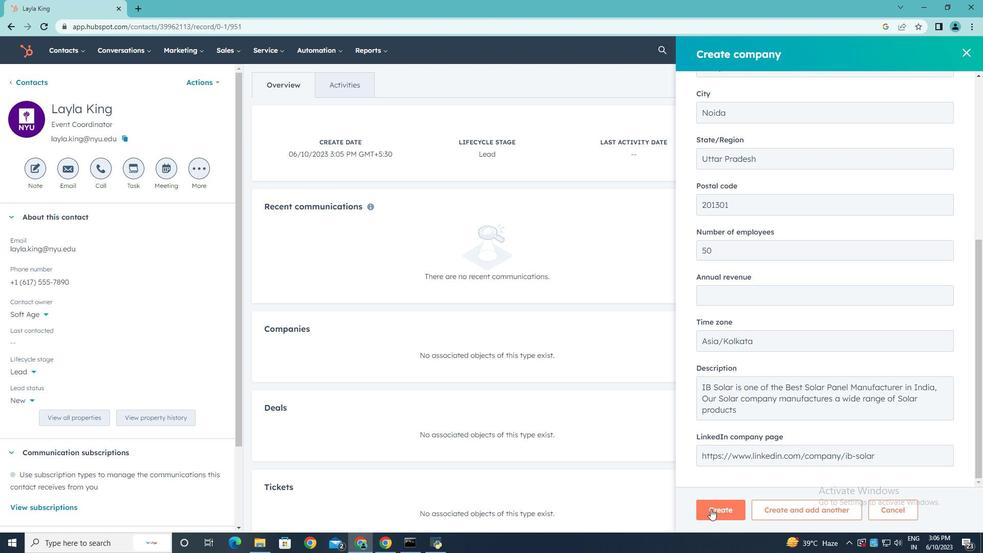 
Action: Mouse pressed left at (715, 507)
Screenshot: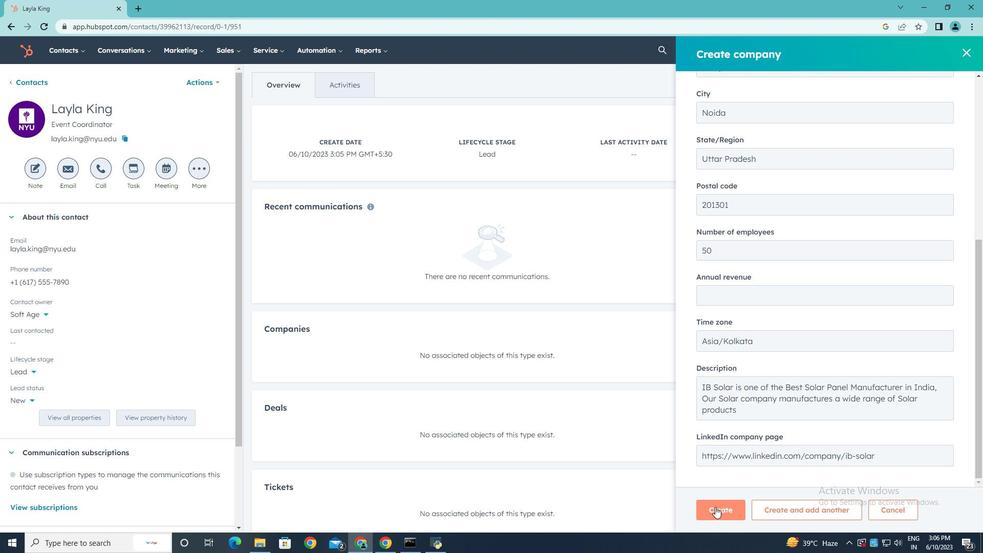 
Action: Mouse moved to (567, 268)
Screenshot: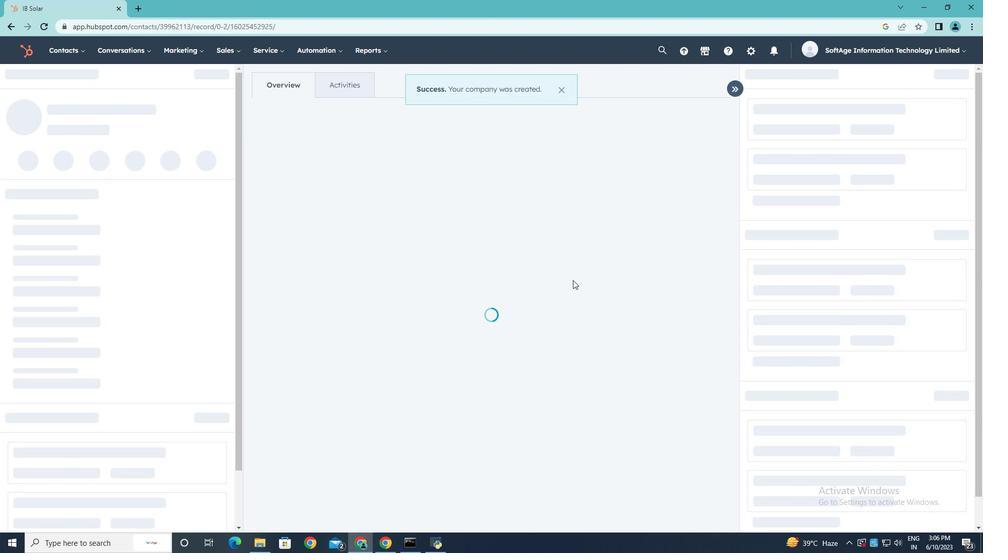 
